 Task: Create Card Card0000000087 in Board Board0000000022 in Workspace WS0000000008 in Trello. Create Card Card0000000088 in Board Board0000000022 in Workspace WS0000000008 in Trello. Create Card Card0000000089 in Board Board0000000023 in Workspace WS0000000008 in Trello. Create Card Card0000000090 in Board Board0000000023 in Workspace WS0000000008 in Trello. Create Card Card0000000091 in Board Board0000000023 in Workspace WS0000000008 in Trello
Action: Mouse moved to (252, 211)
Screenshot: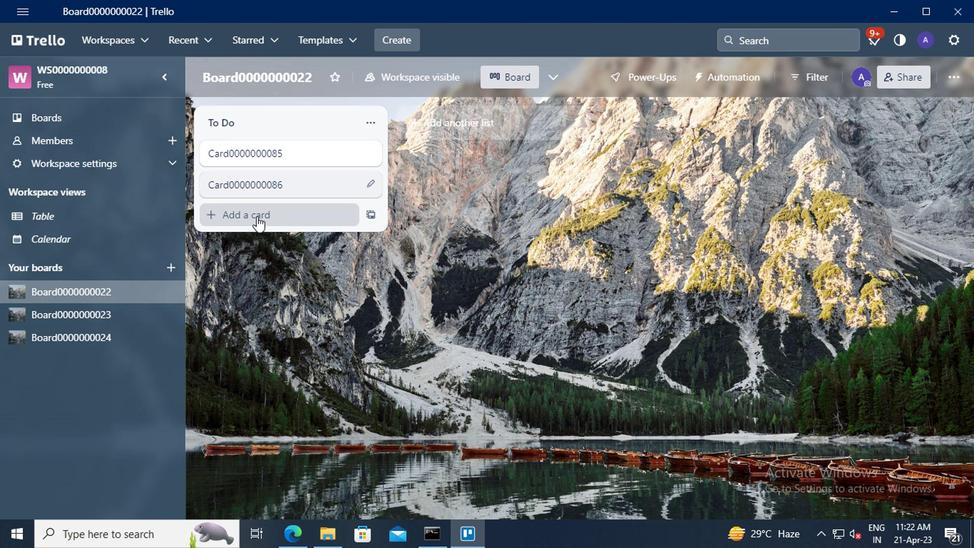 
Action: Mouse pressed left at (252, 211)
Screenshot: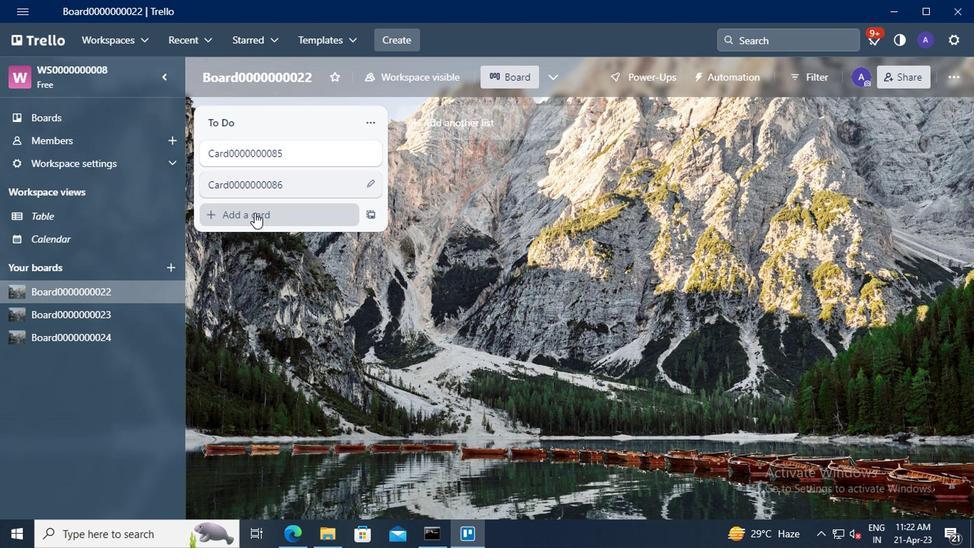 
Action: Mouse moved to (230, 216)
Screenshot: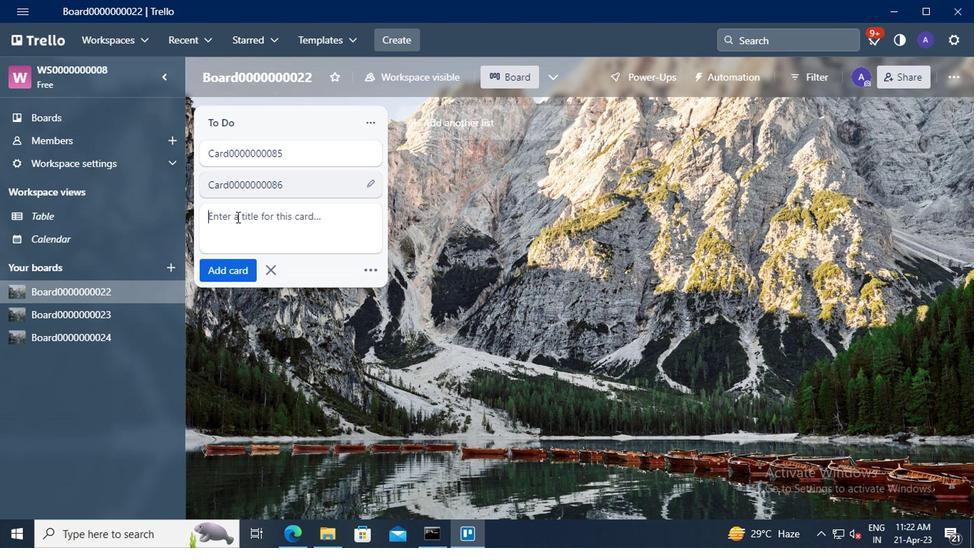 
Action: Mouse pressed left at (230, 216)
Screenshot: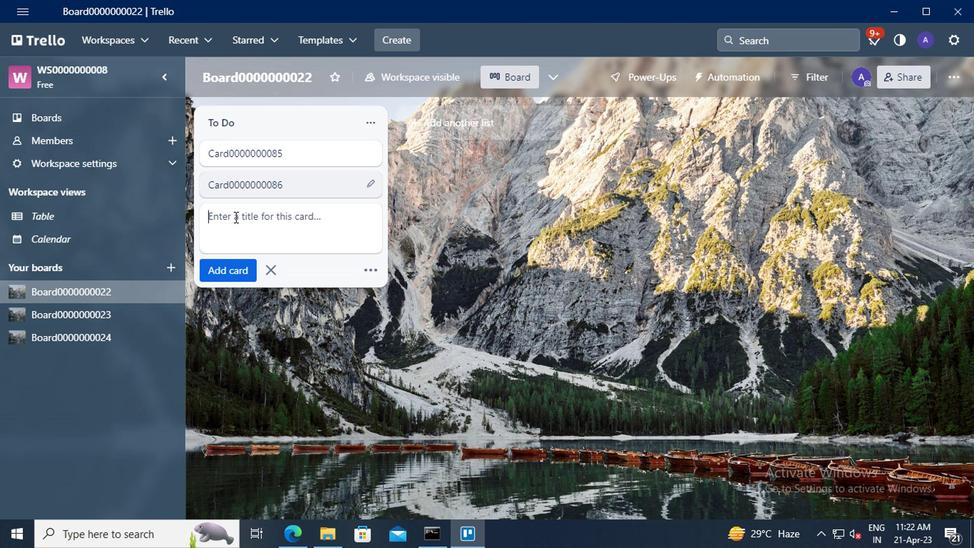 
Action: Key pressed <Key.shift>CARD0000000087
Screenshot: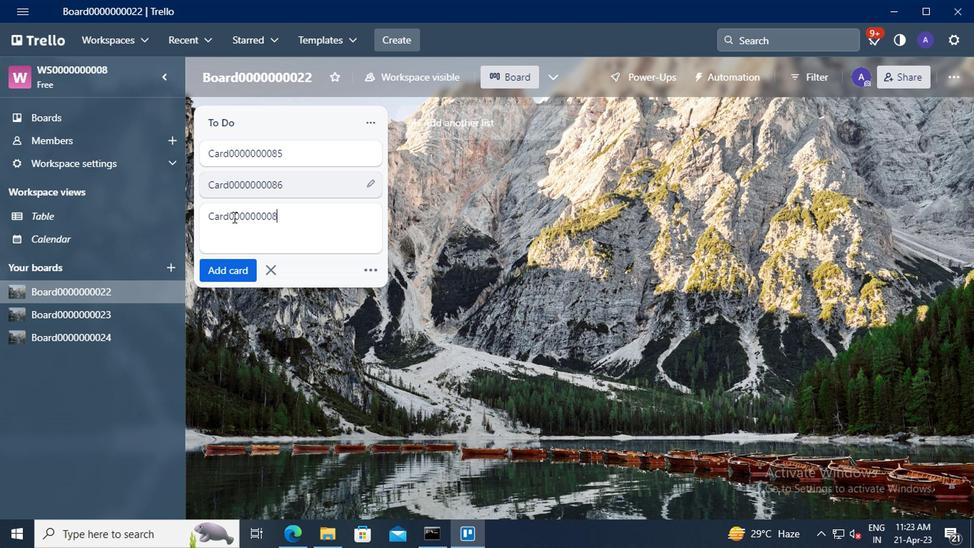 
Action: Mouse moved to (237, 263)
Screenshot: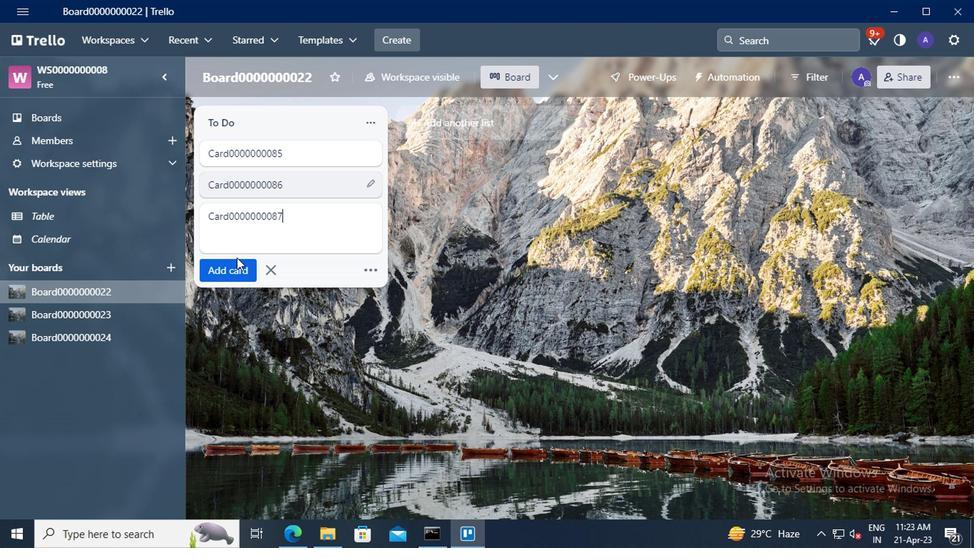 
Action: Mouse pressed left at (237, 263)
Screenshot: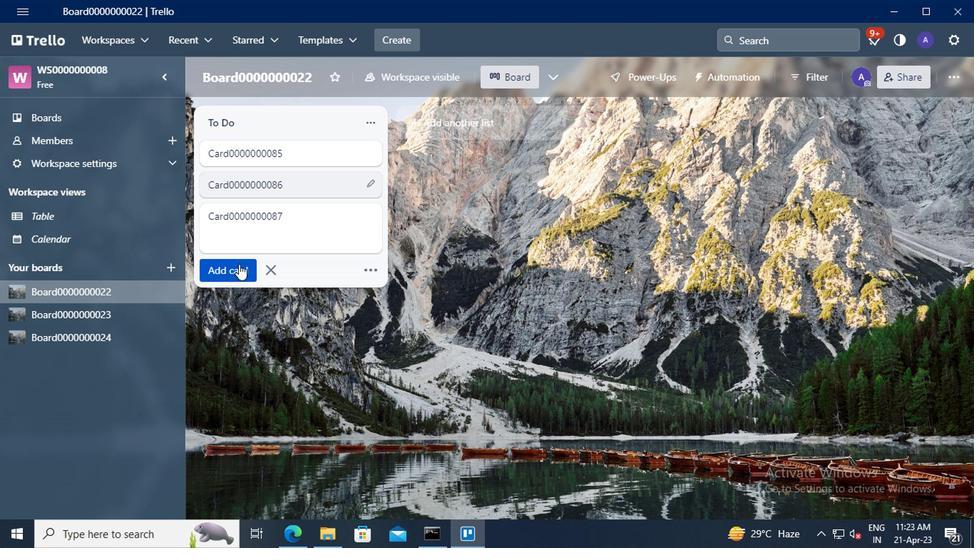 
Action: Mouse moved to (229, 247)
Screenshot: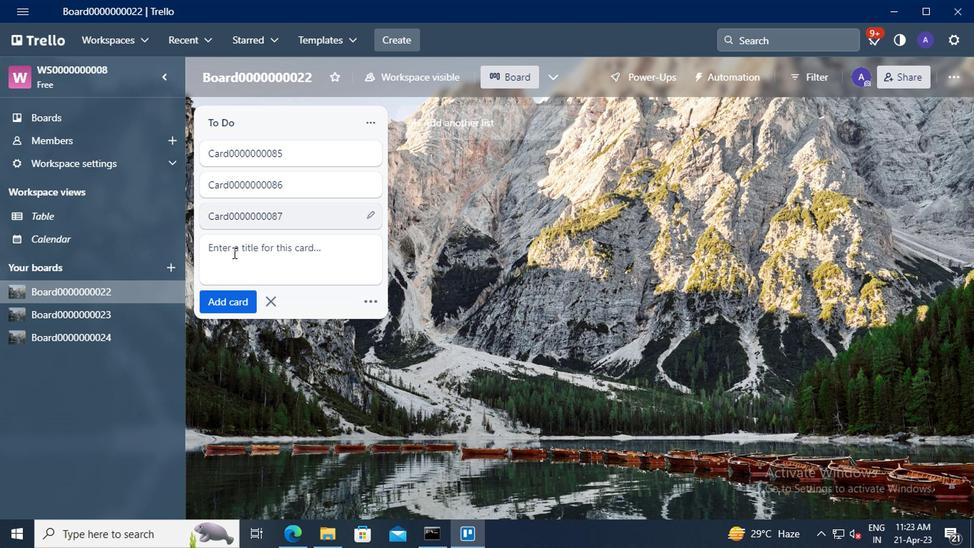 
Action: Mouse pressed left at (229, 247)
Screenshot: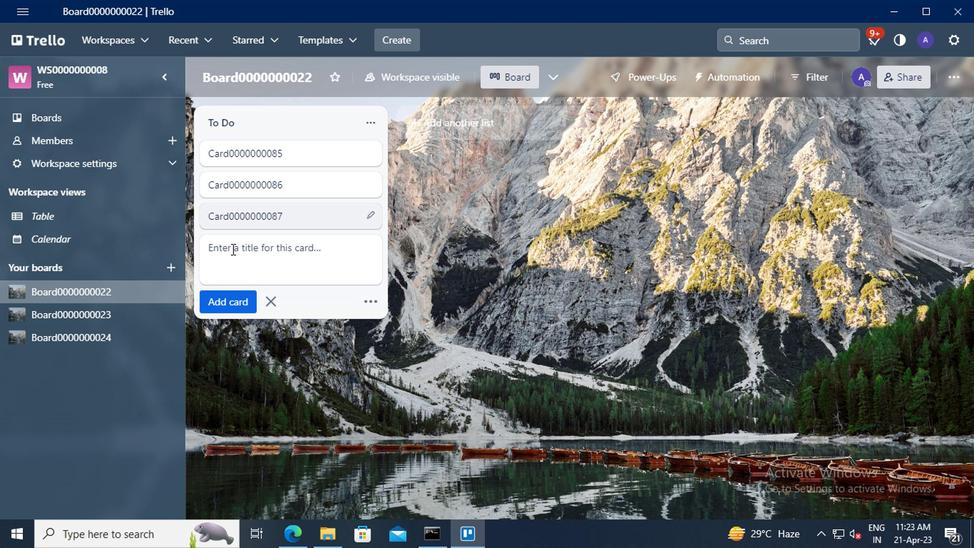 
Action: Key pressed <Key.shift>CARD0000000088
Screenshot: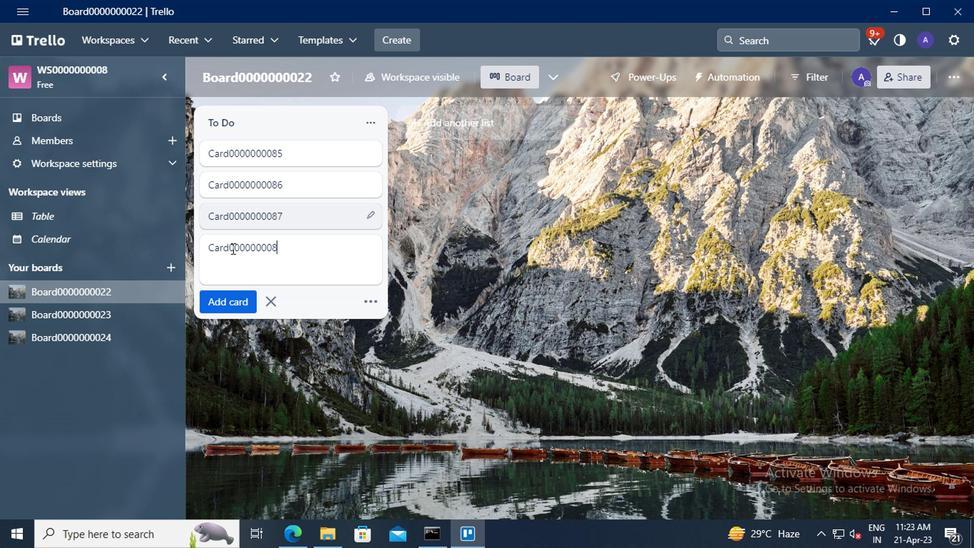 
Action: Mouse moved to (238, 297)
Screenshot: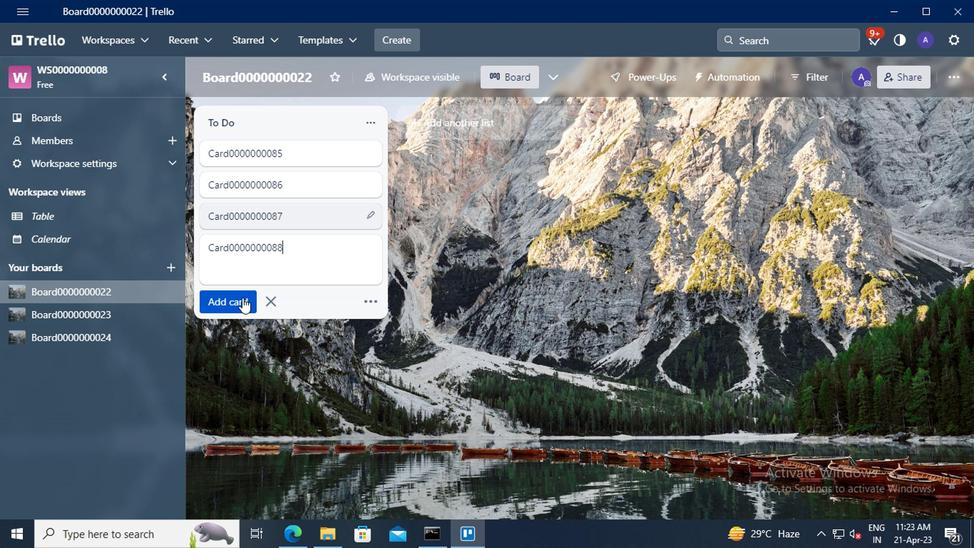 
Action: Mouse pressed left at (238, 297)
Screenshot: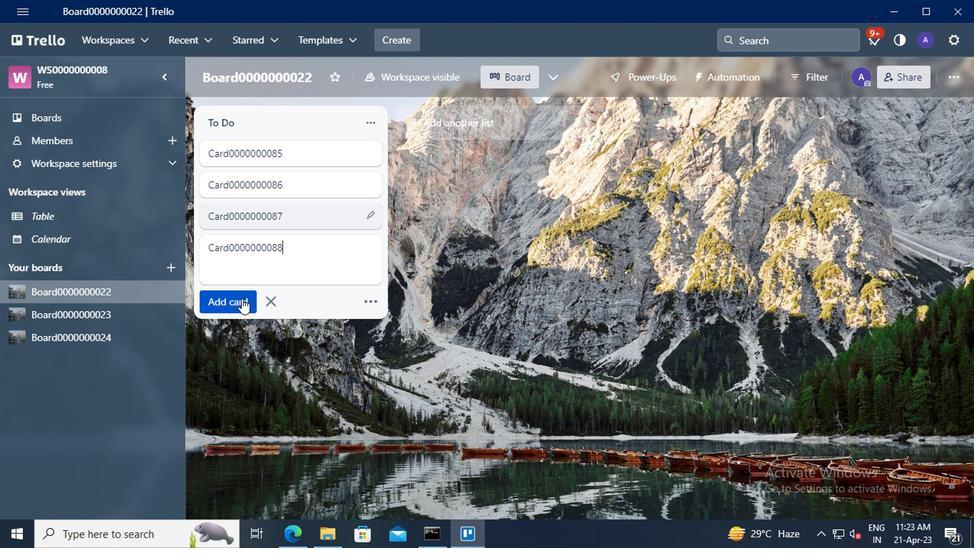 
Action: Mouse moved to (88, 311)
Screenshot: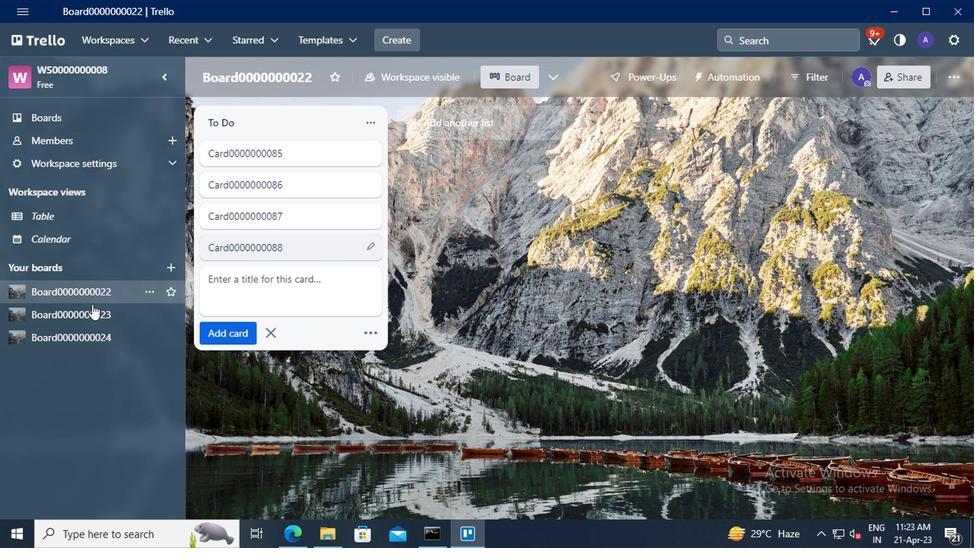 
Action: Mouse pressed left at (88, 311)
Screenshot: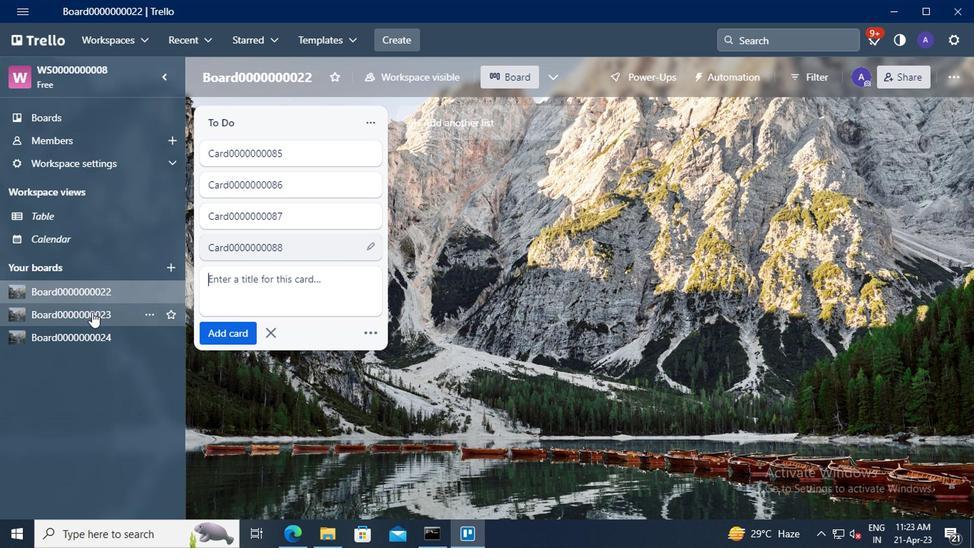 
Action: Mouse moved to (250, 150)
Screenshot: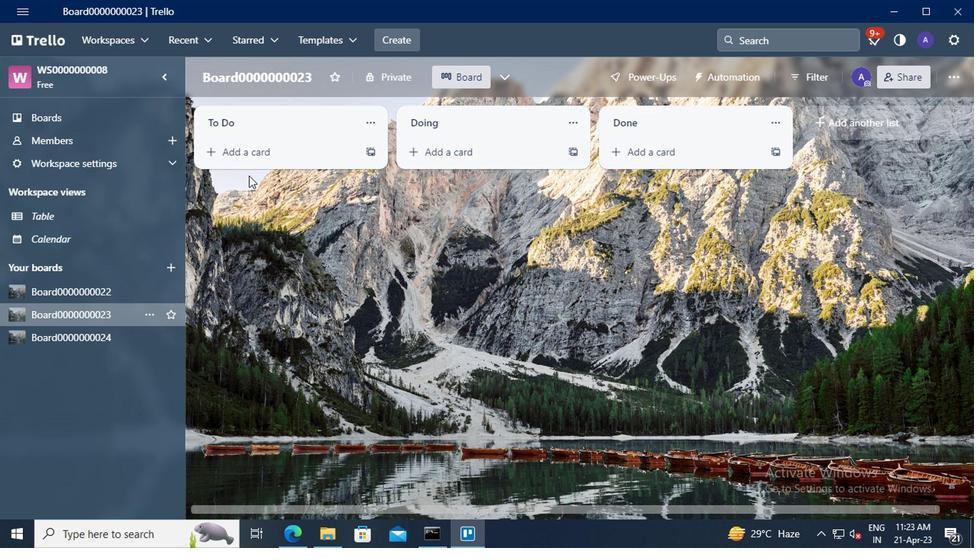 
Action: Mouse pressed left at (250, 150)
Screenshot: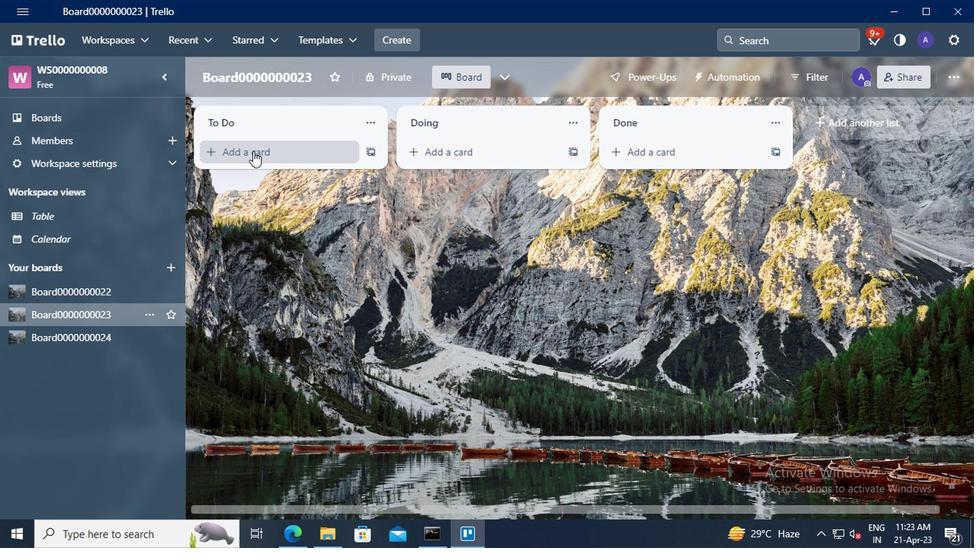
Action: Mouse moved to (246, 156)
Screenshot: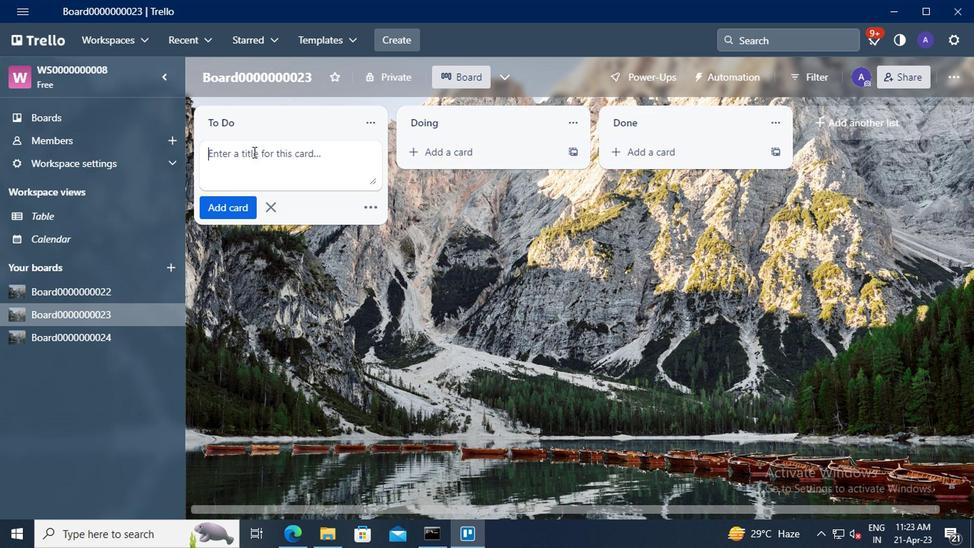 
Action: Mouse pressed left at (246, 156)
Screenshot: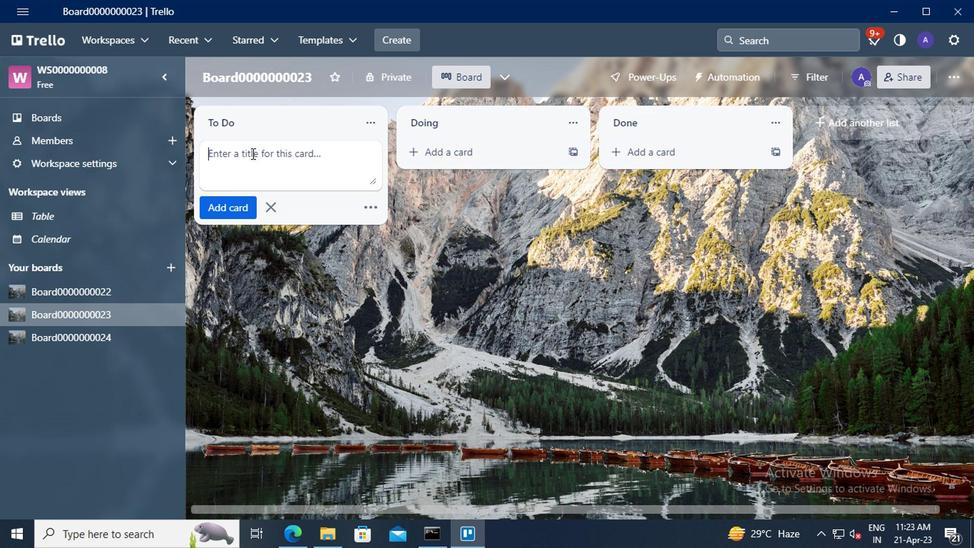 
Action: Key pressed <Key.shift>CARD0000000089
Screenshot: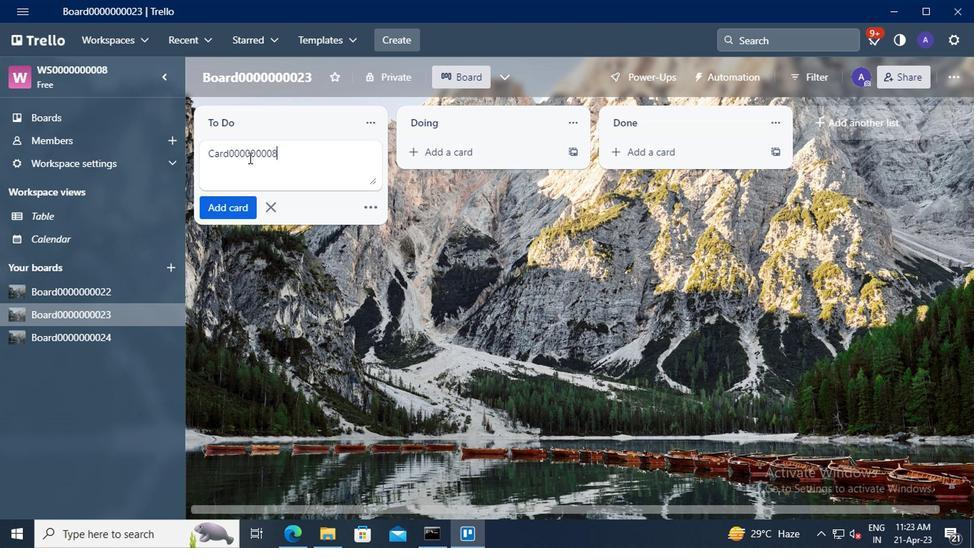 
Action: Mouse moved to (235, 206)
Screenshot: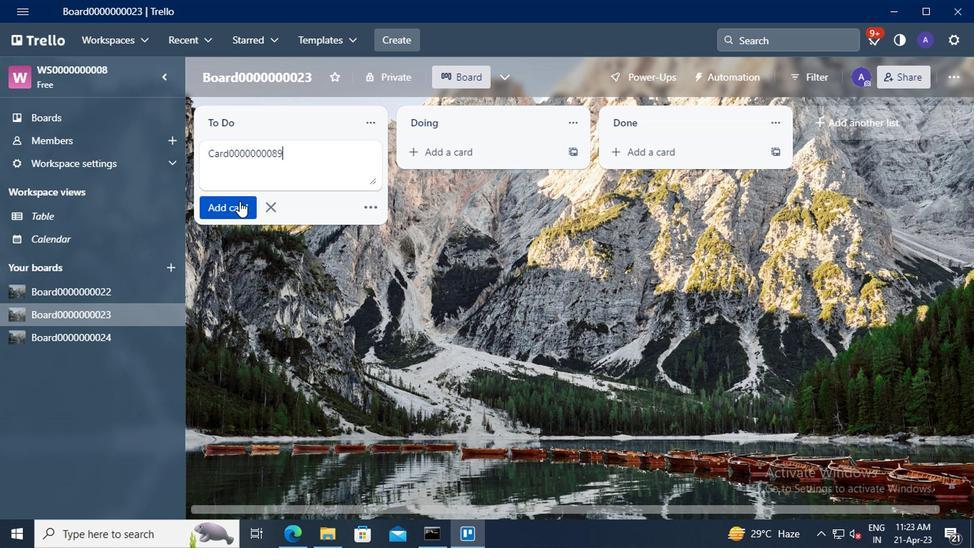 
Action: Mouse pressed left at (235, 206)
Screenshot: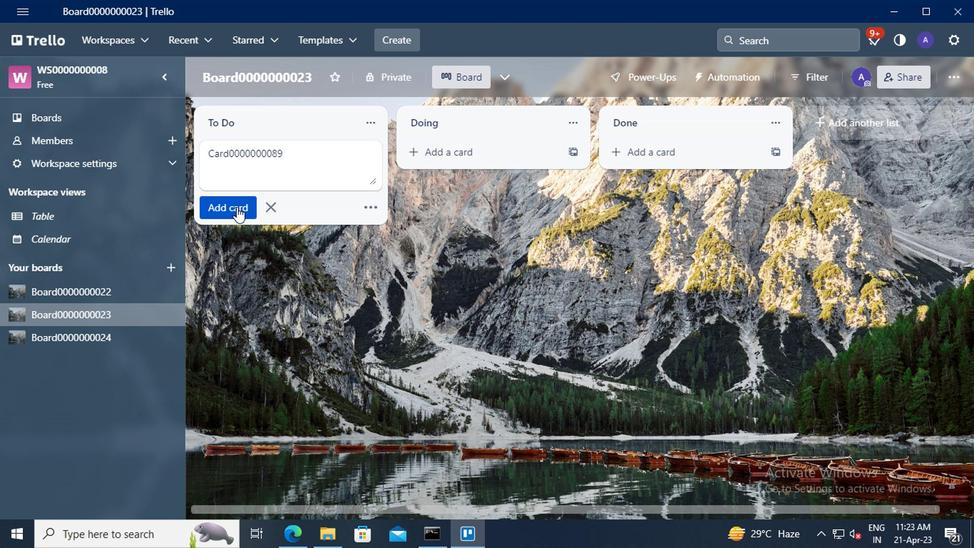 
Action: Mouse moved to (230, 178)
Screenshot: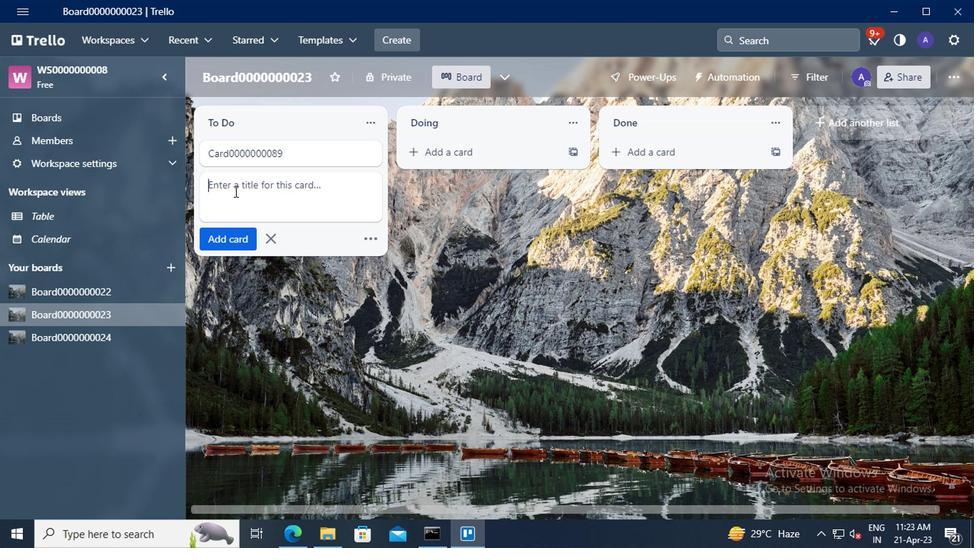 
Action: Mouse pressed left at (230, 178)
Screenshot: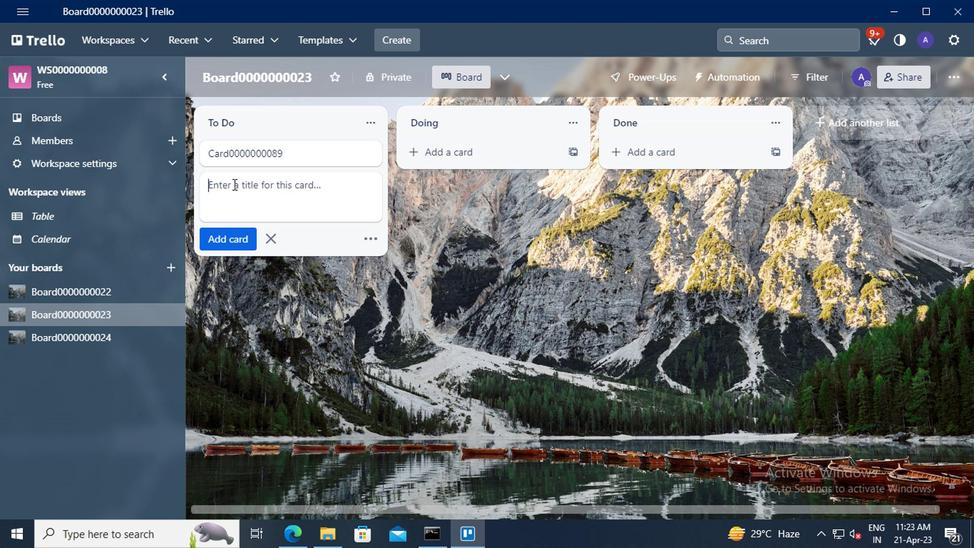 
Action: Key pressed <Key.shift>CARD0000000090
Screenshot: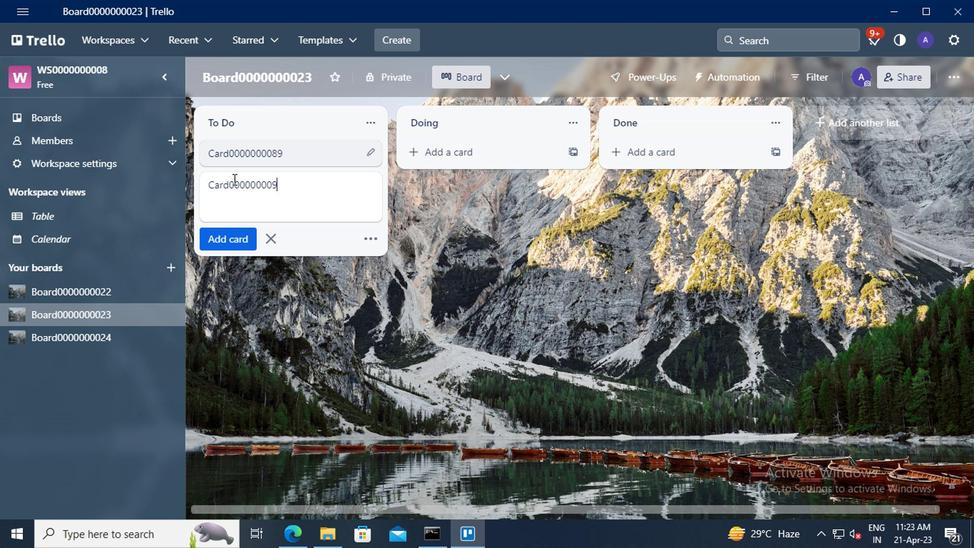 
Action: Mouse moved to (236, 234)
Screenshot: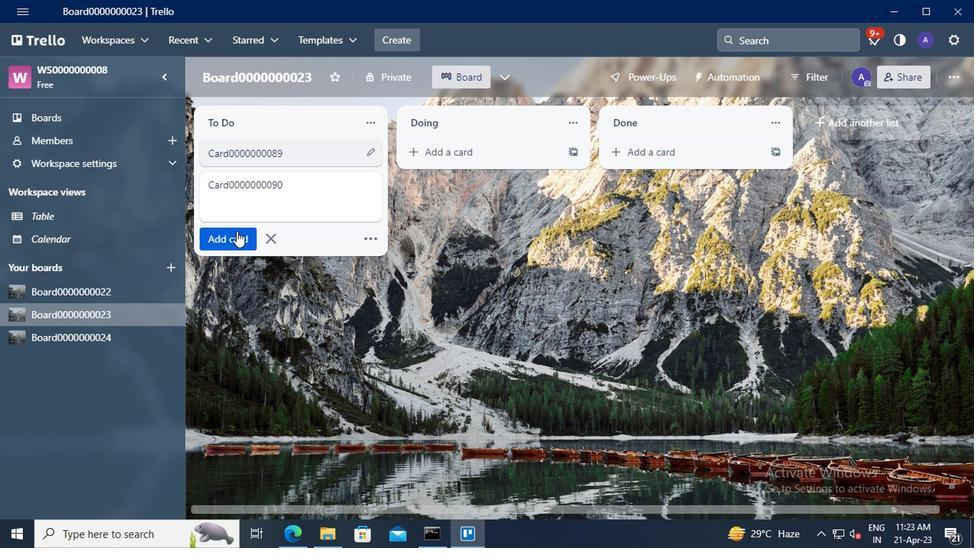 
Action: Mouse pressed left at (236, 234)
Screenshot: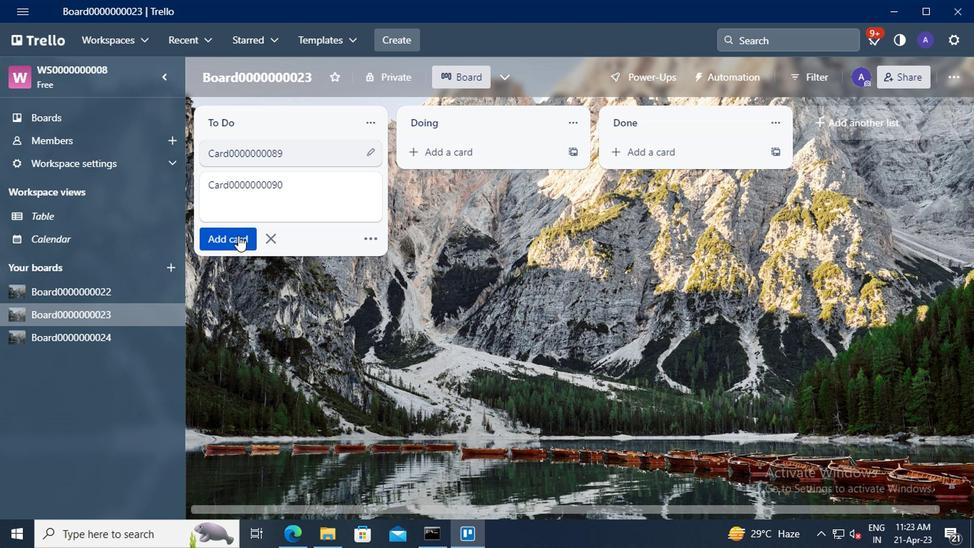 
Action: Mouse moved to (217, 217)
Screenshot: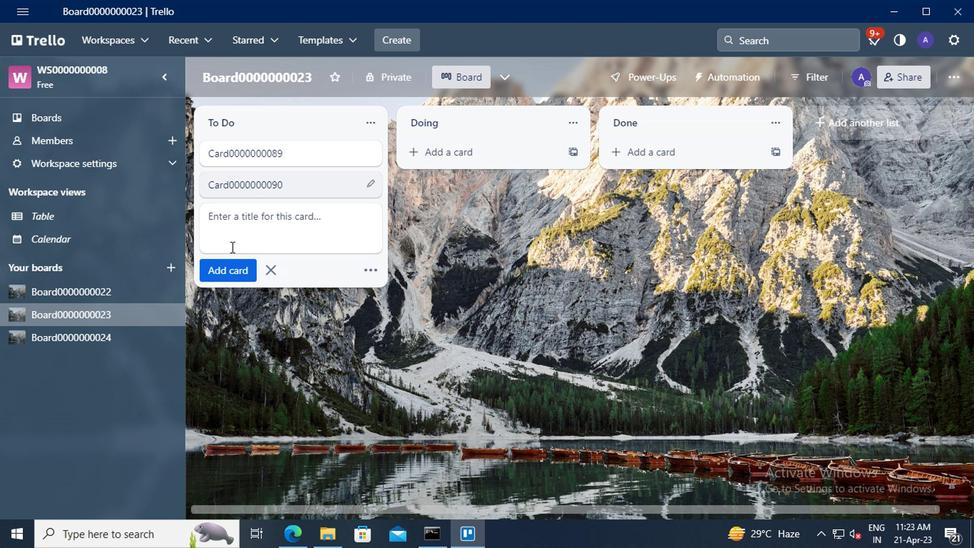 
Action: Mouse pressed left at (217, 217)
Screenshot: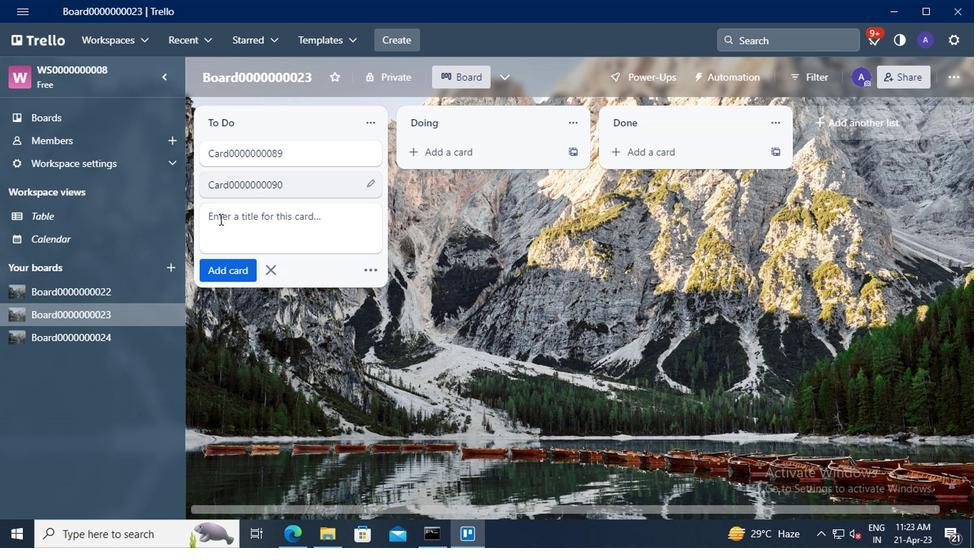 
Action: Key pressed <Key.shift>CARD0000000091
Screenshot: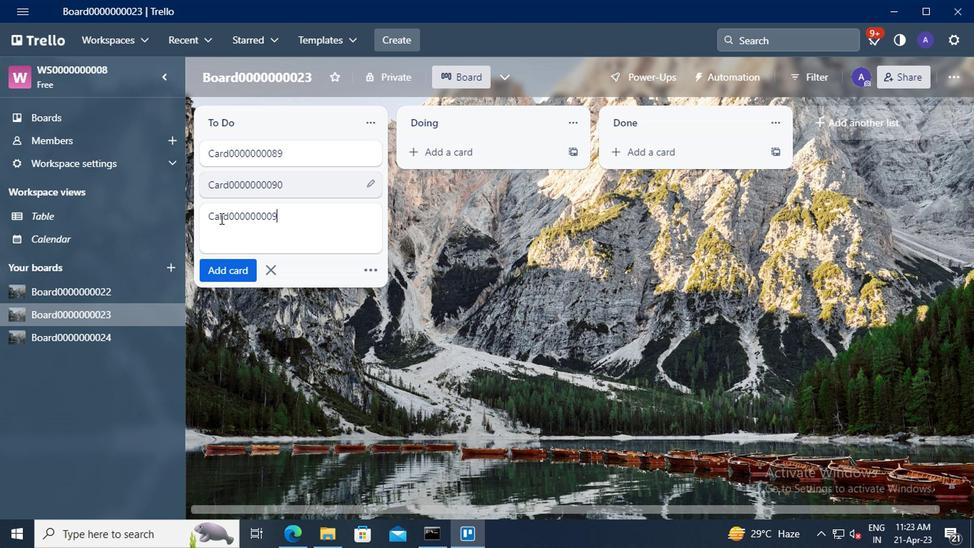 
Action: Mouse moved to (230, 266)
Screenshot: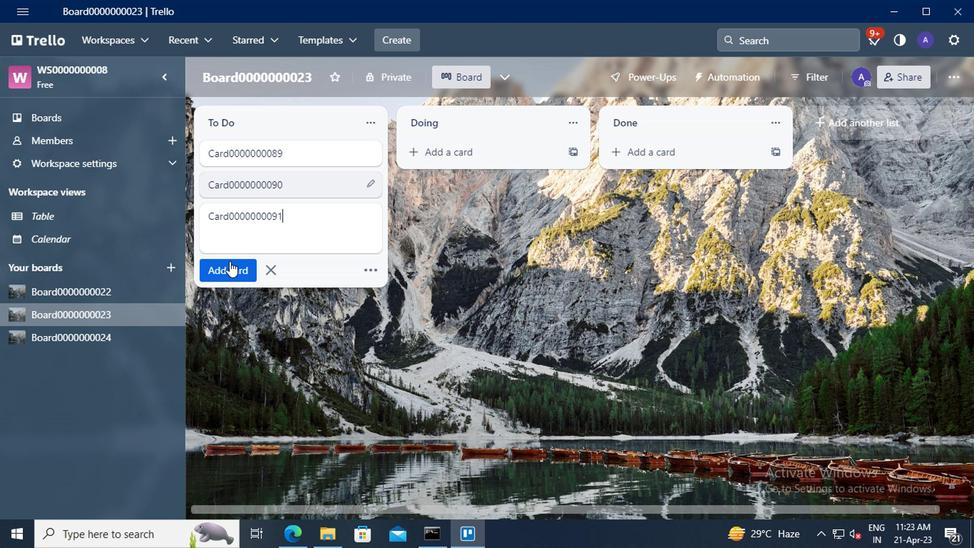 
Action: Mouse pressed left at (230, 266)
Screenshot: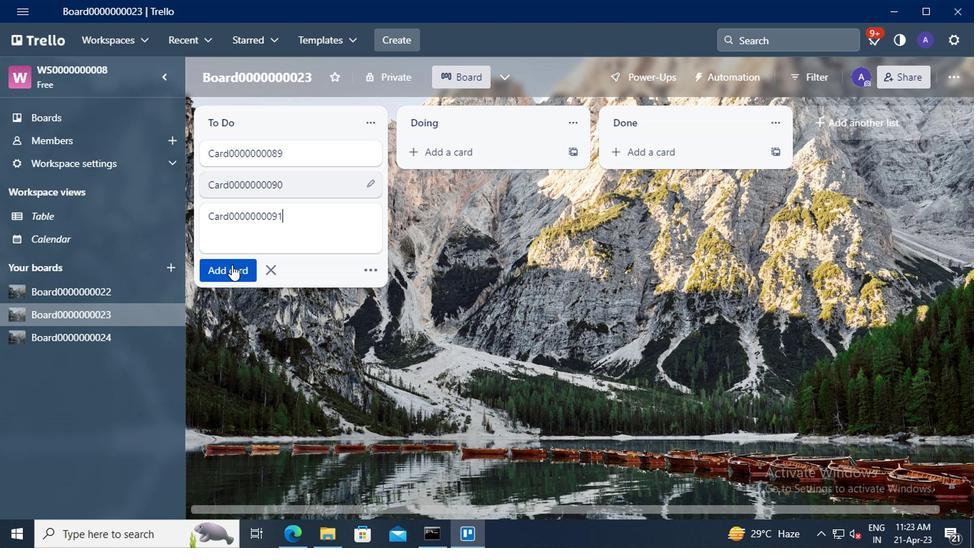 
